 Task: Add Bogle Chardonnay to the cart.
Action: Mouse moved to (885, 294)
Screenshot: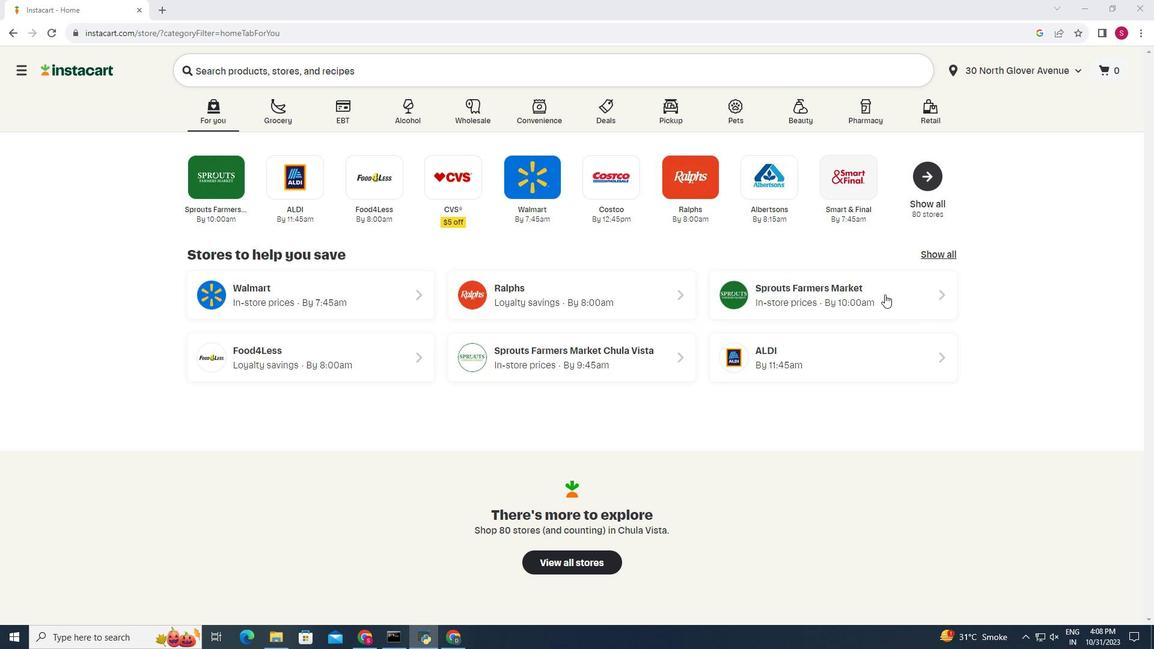 
Action: Mouse pressed left at (885, 294)
Screenshot: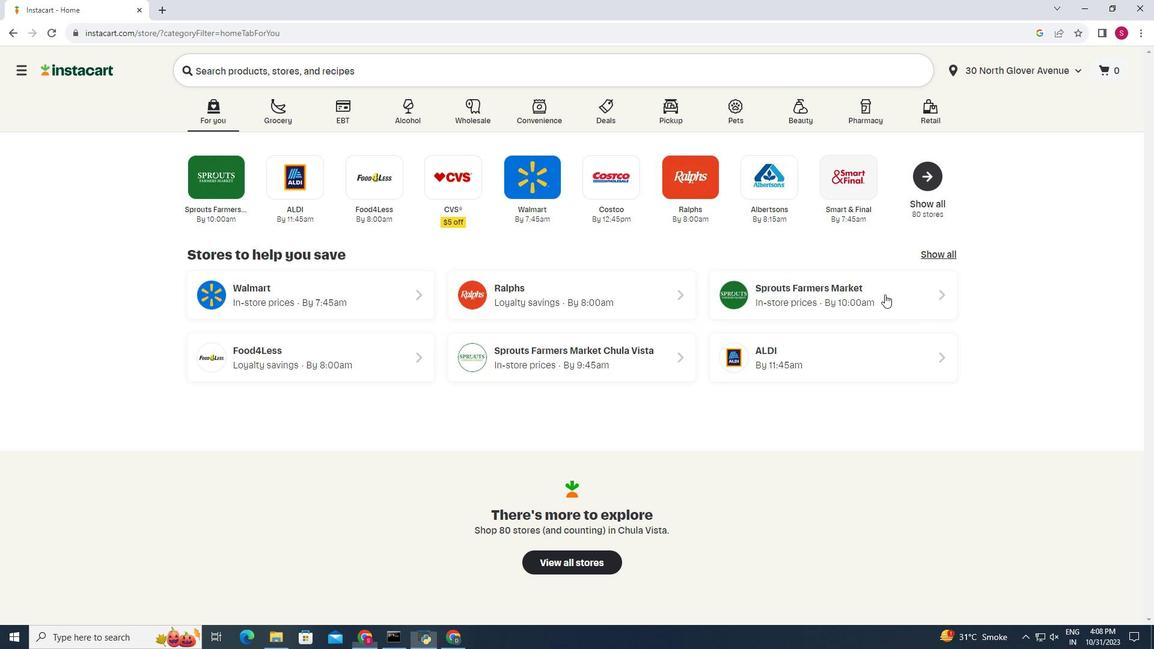 
Action: Mouse moved to (51, 570)
Screenshot: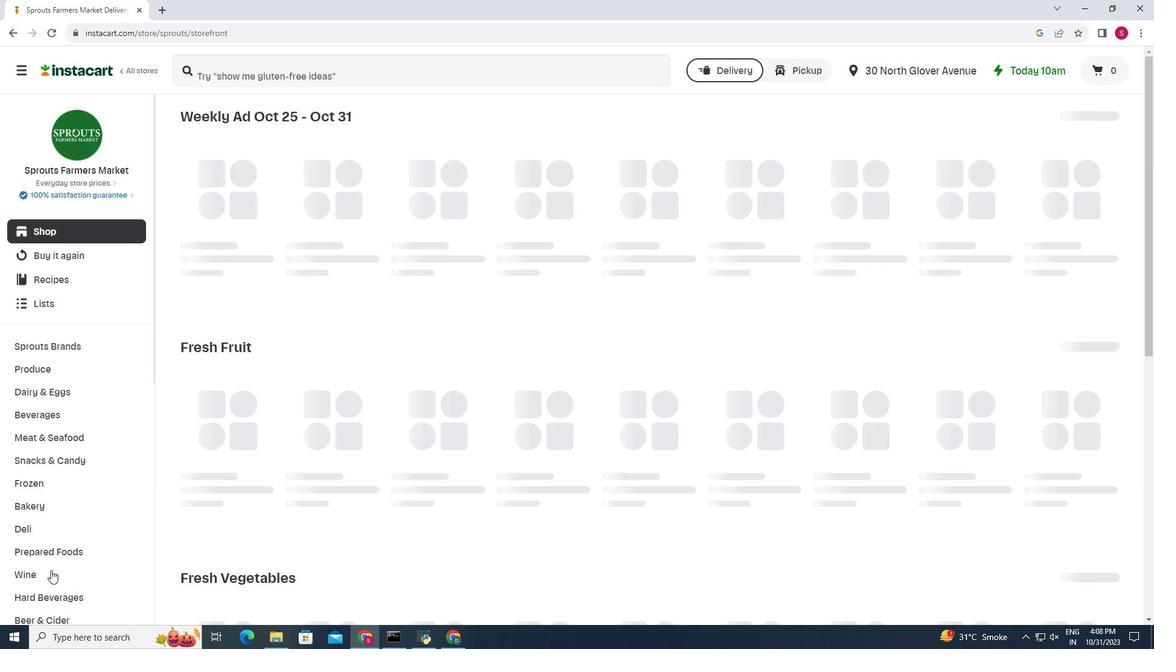 
Action: Mouse pressed left at (51, 570)
Screenshot: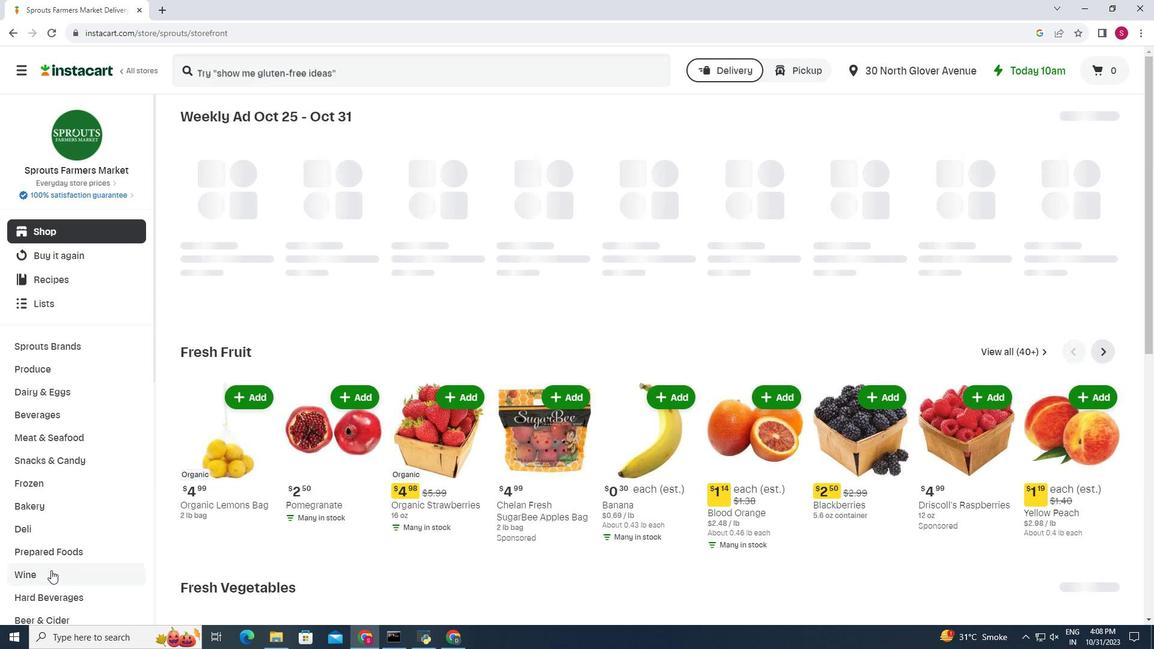 
Action: Mouse moved to (313, 150)
Screenshot: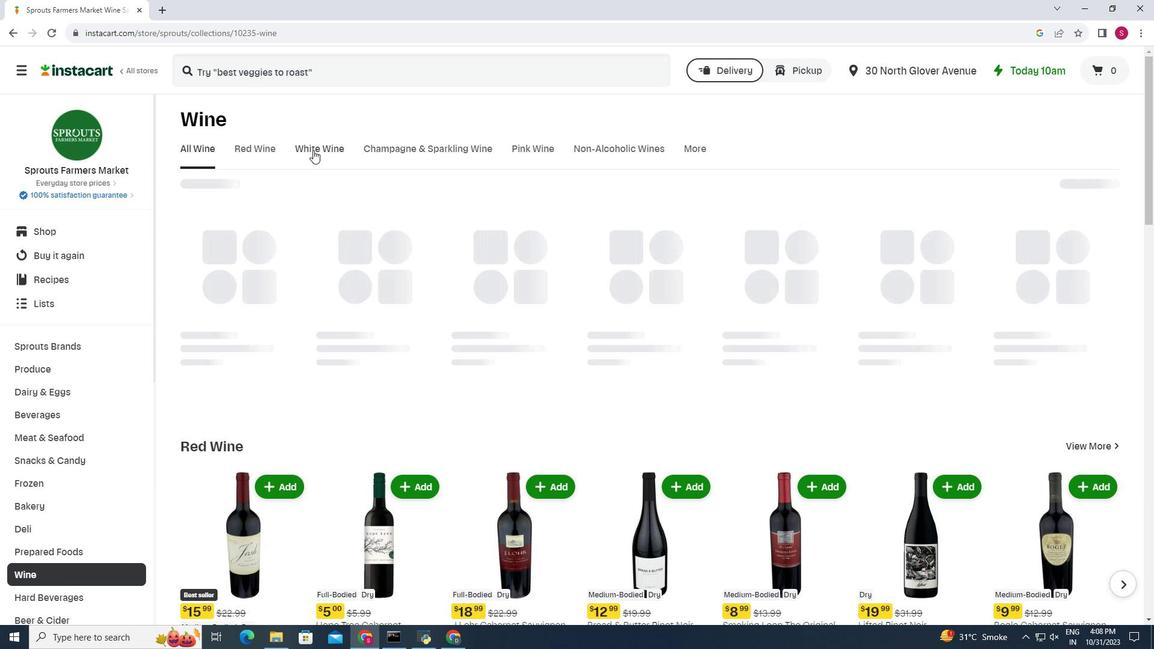 
Action: Mouse pressed left at (313, 150)
Screenshot: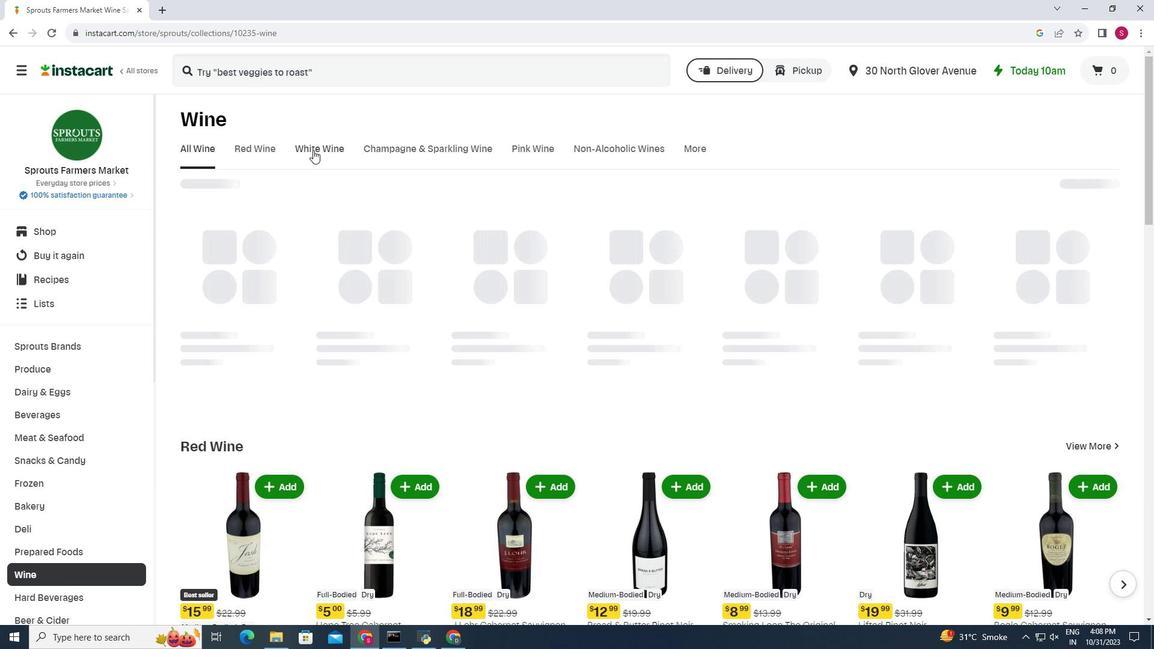 
Action: Mouse moved to (392, 197)
Screenshot: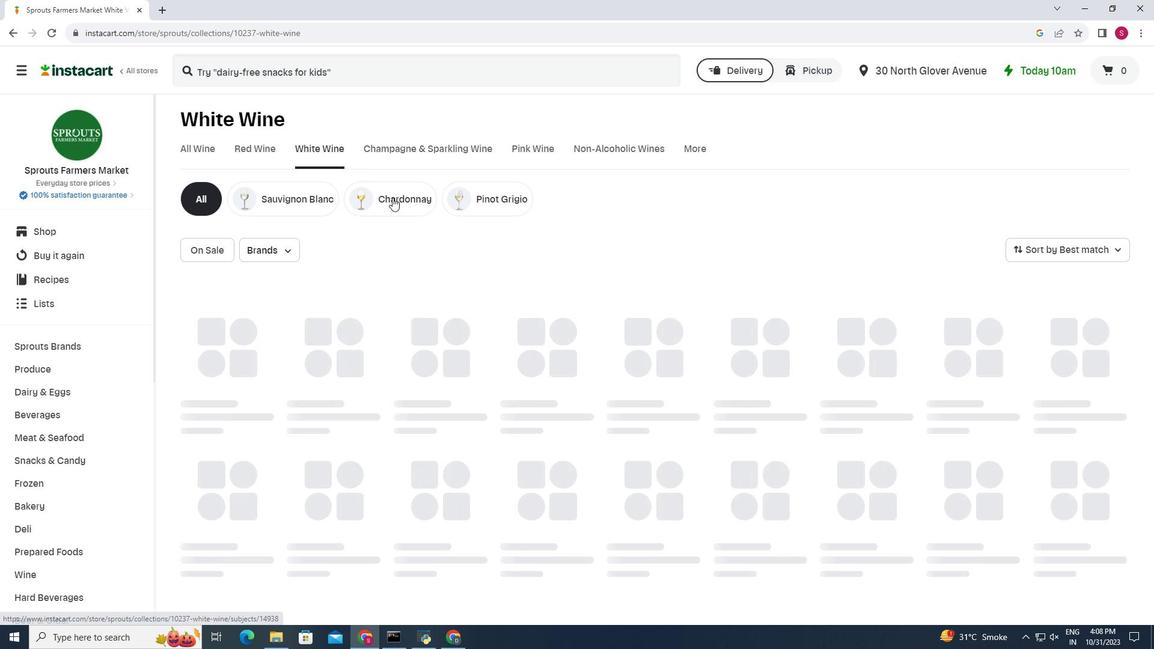 
Action: Mouse pressed left at (392, 197)
Screenshot: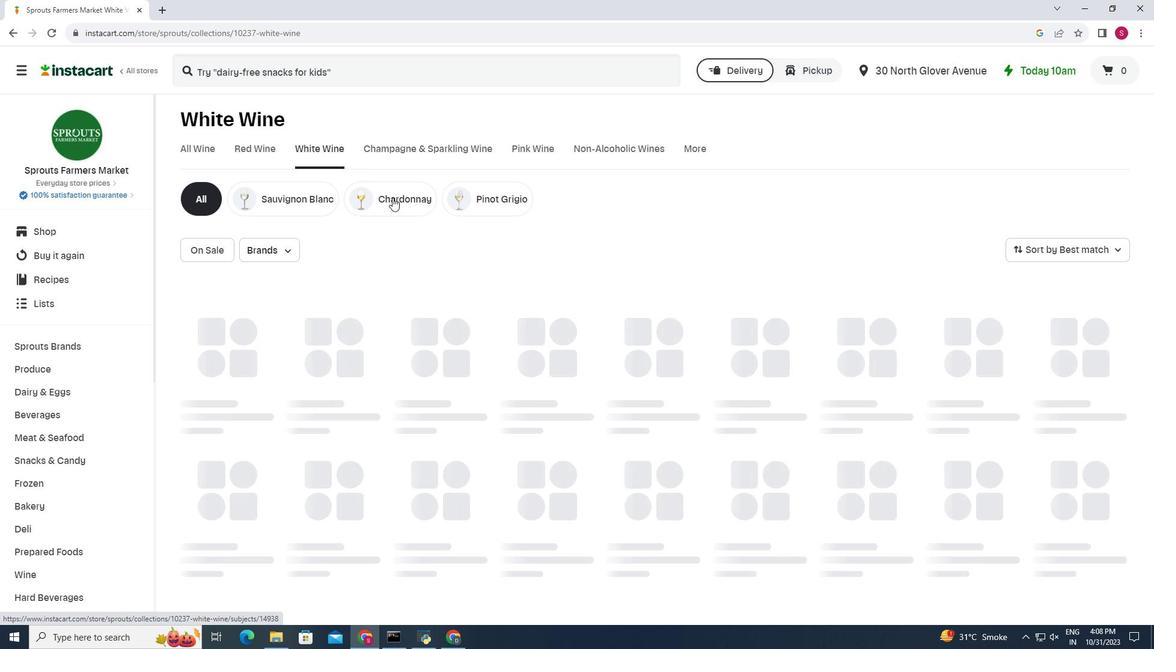 
Action: Mouse moved to (389, 203)
Screenshot: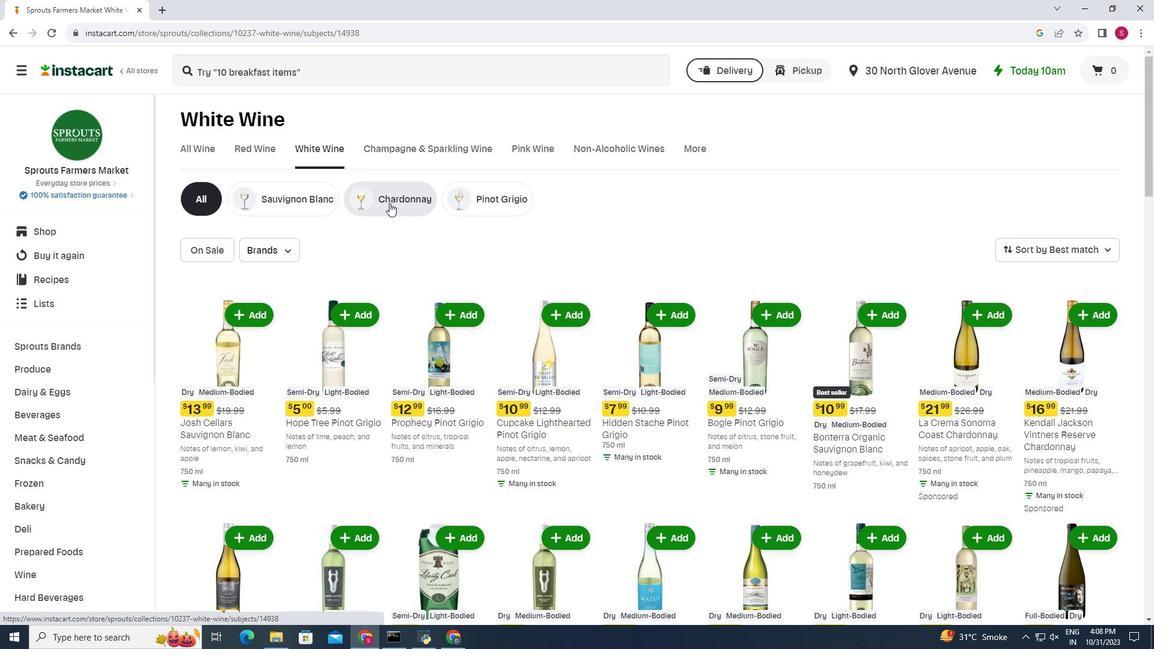 
Action: Mouse pressed left at (389, 203)
Screenshot: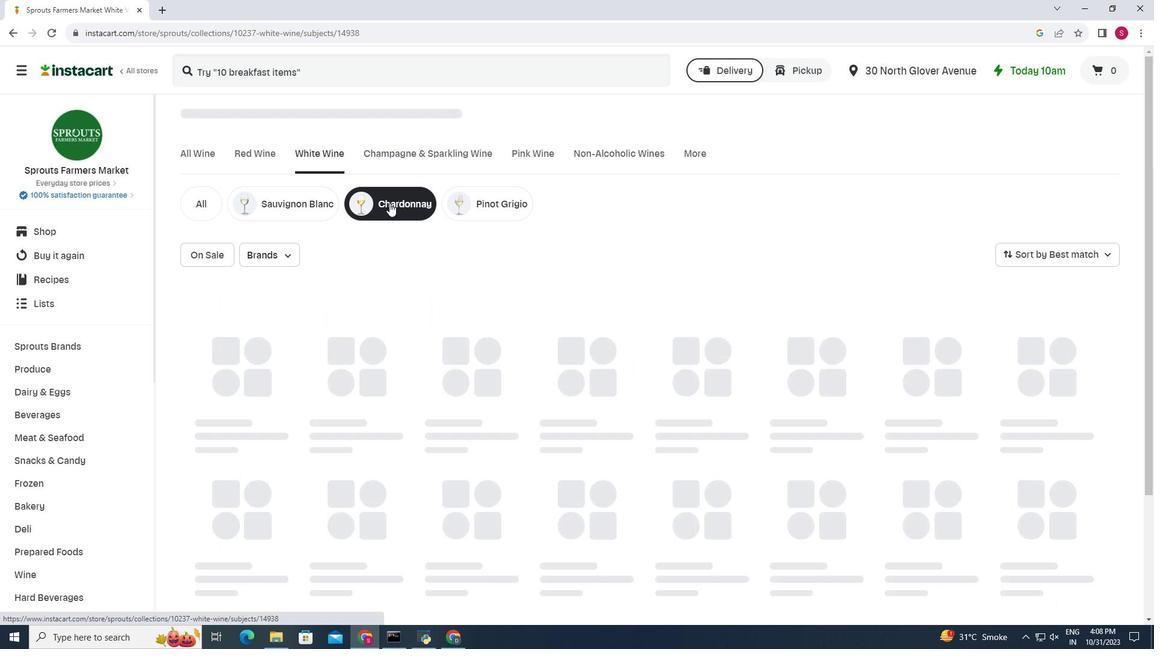 
Action: Mouse moved to (350, 252)
Screenshot: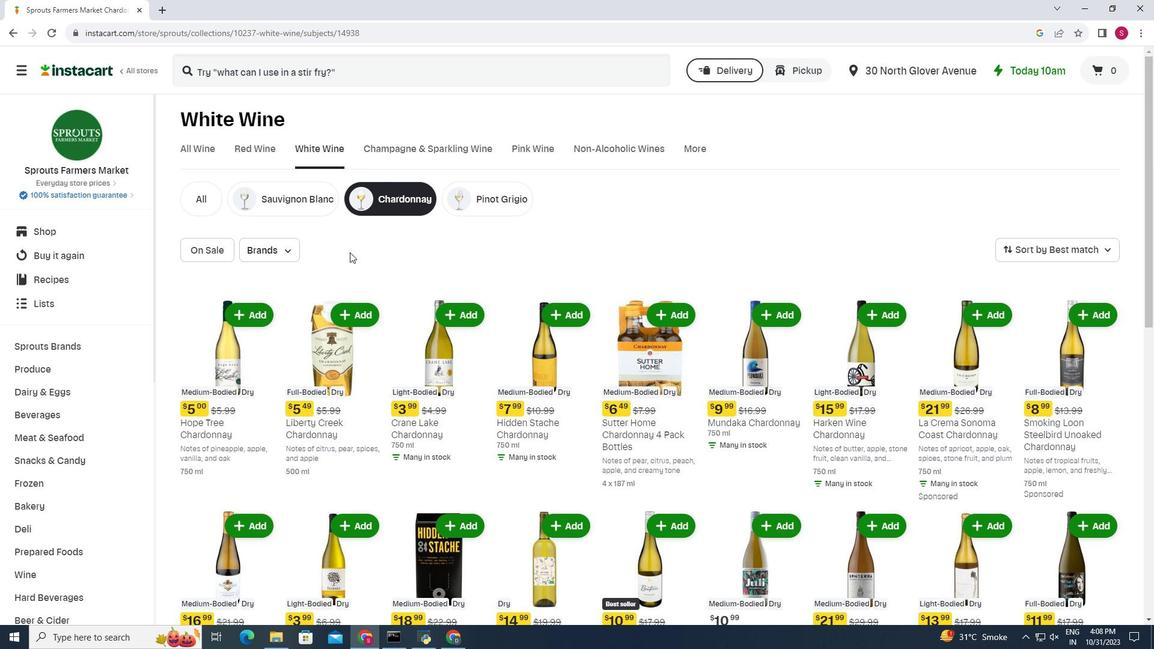 
Action: Mouse scrolled (350, 252) with delta (0, 0)
Screenshot: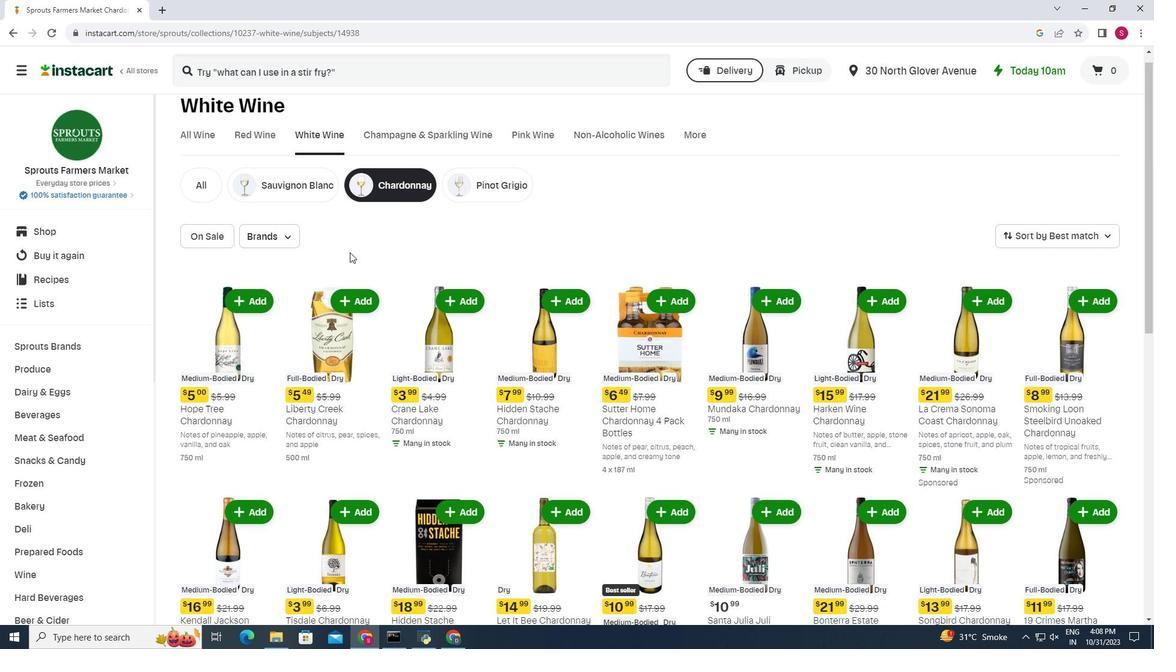 
Action: Mouse moved to (1098, 356)
Screenshot: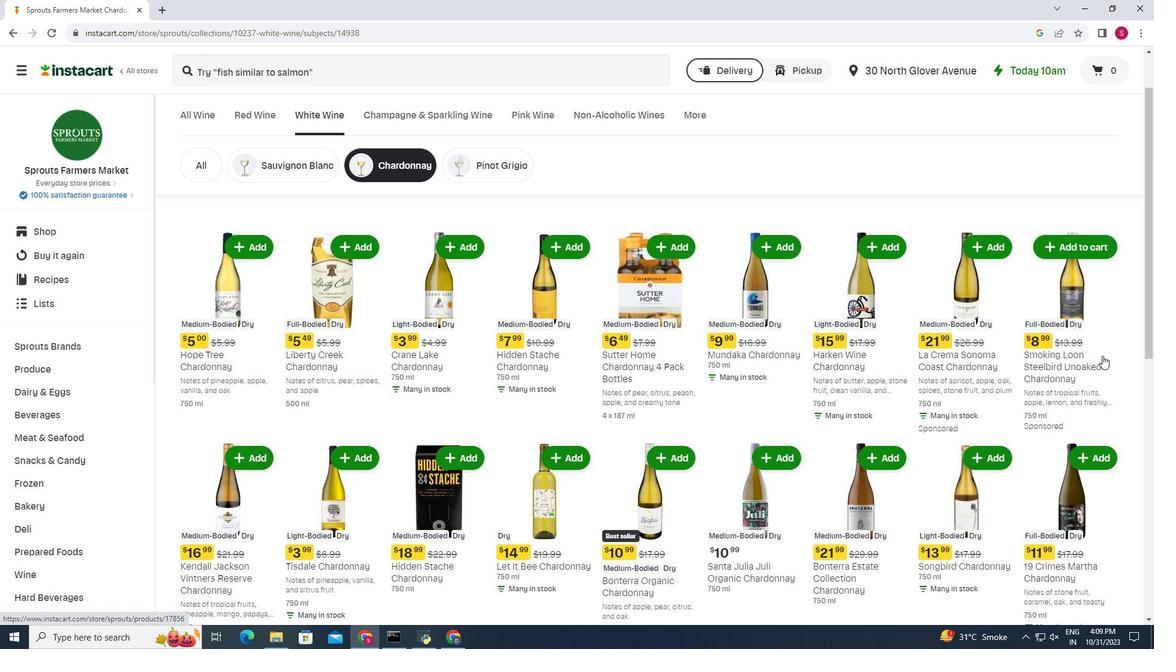 
Action: Mouse scrolled (1098, 355) with delta (0, 0)
Screenshot: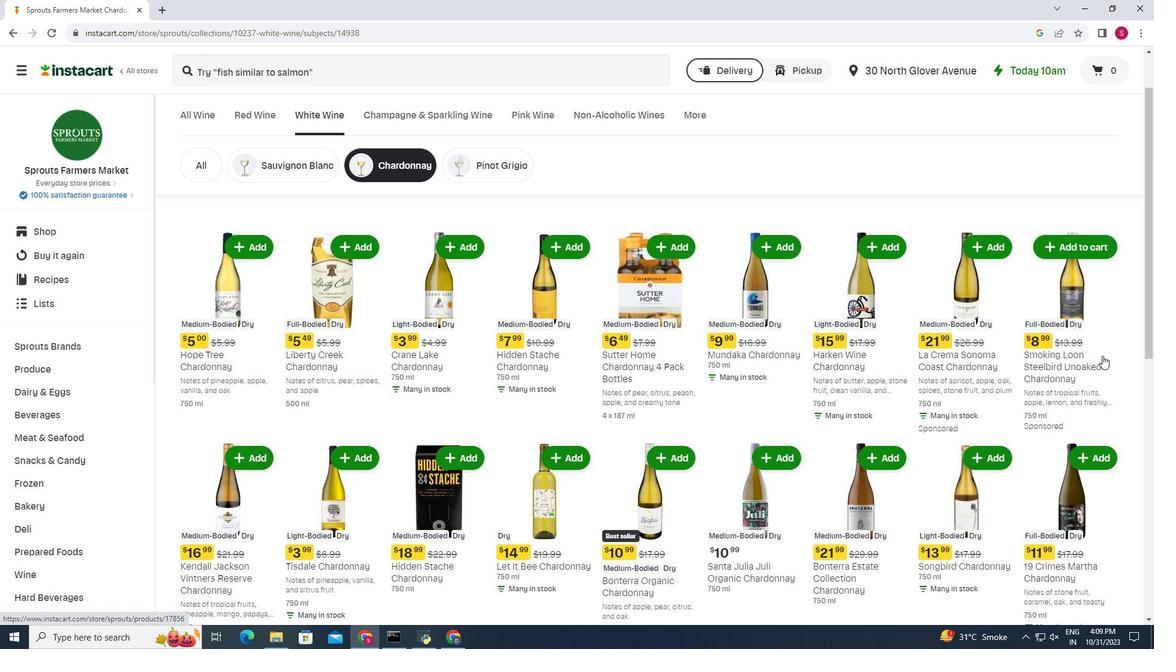 
Action: Mouse moved to (1104, 356)
Screenshot: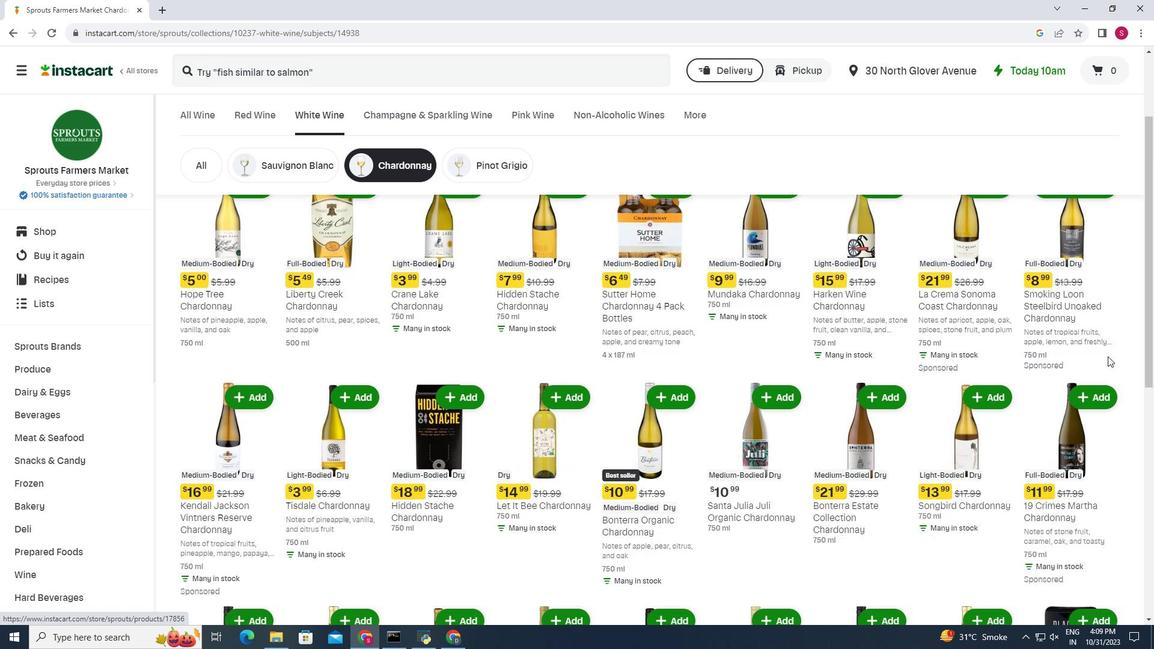 
Action: Mouse scrolled (1104, 355) with delta (0, 0)
Screenshot: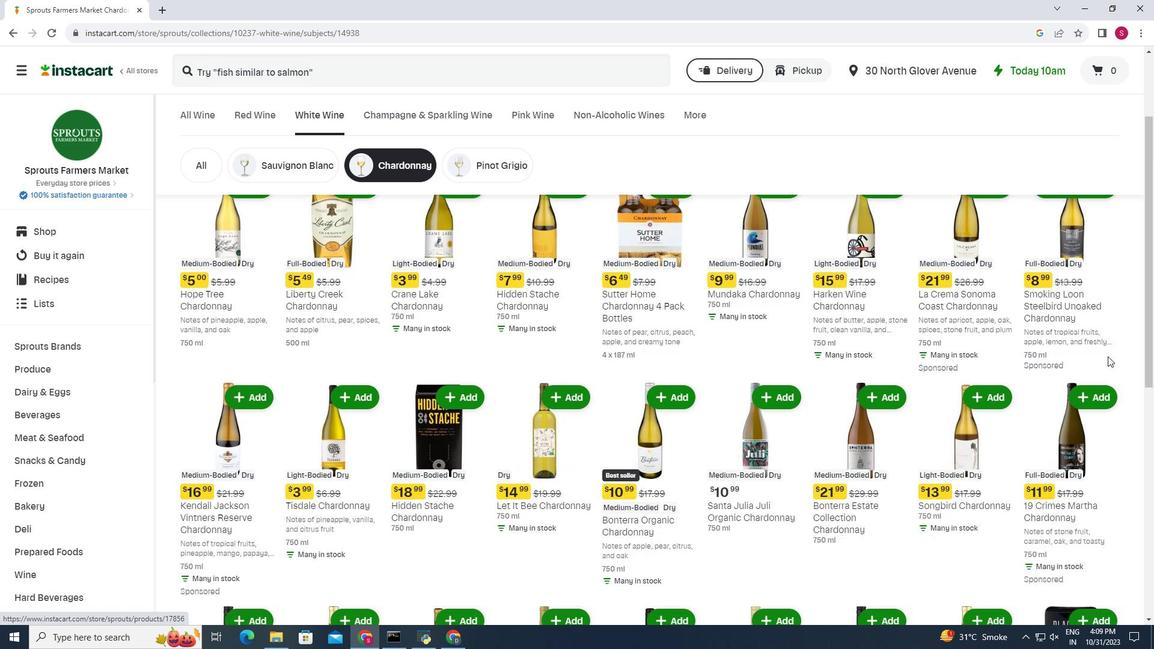 
Action: Mouse moved to (1139, 397)
Screenshot: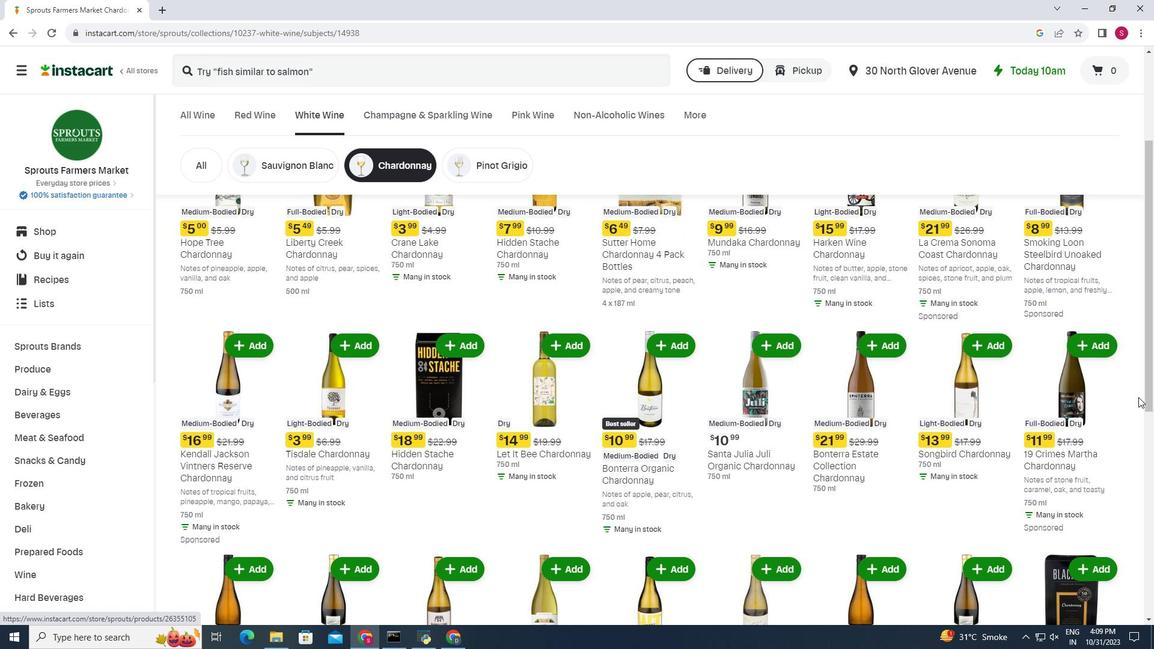 
Action: Mouse scrolled (1139, 396) with delta (0, 0)
Screenshot: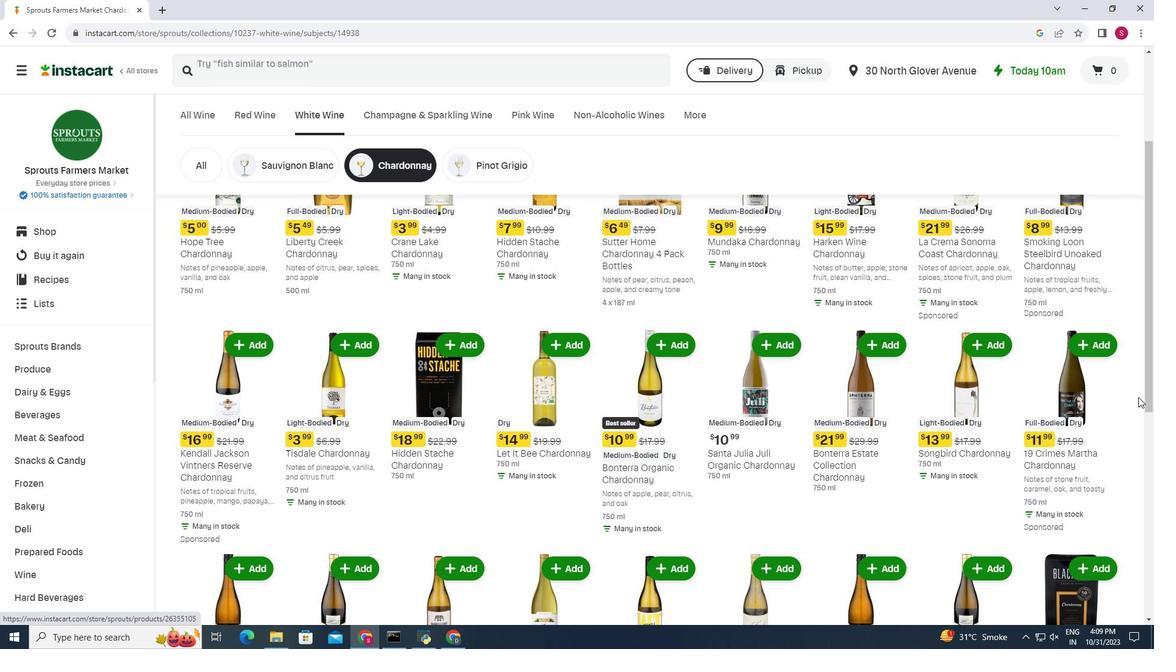 
Action: Mouse moved to (207, 416)
Screenshot: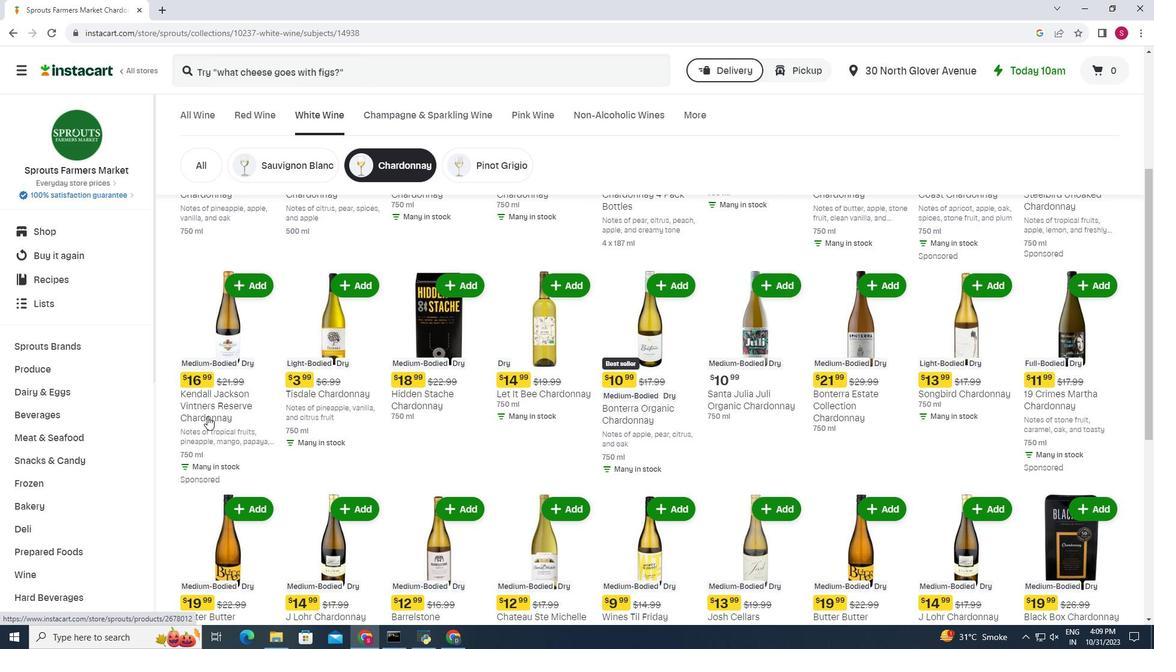 
Action: Mouse scrolled (207, 416) with delta (0, 0)
Screenshot: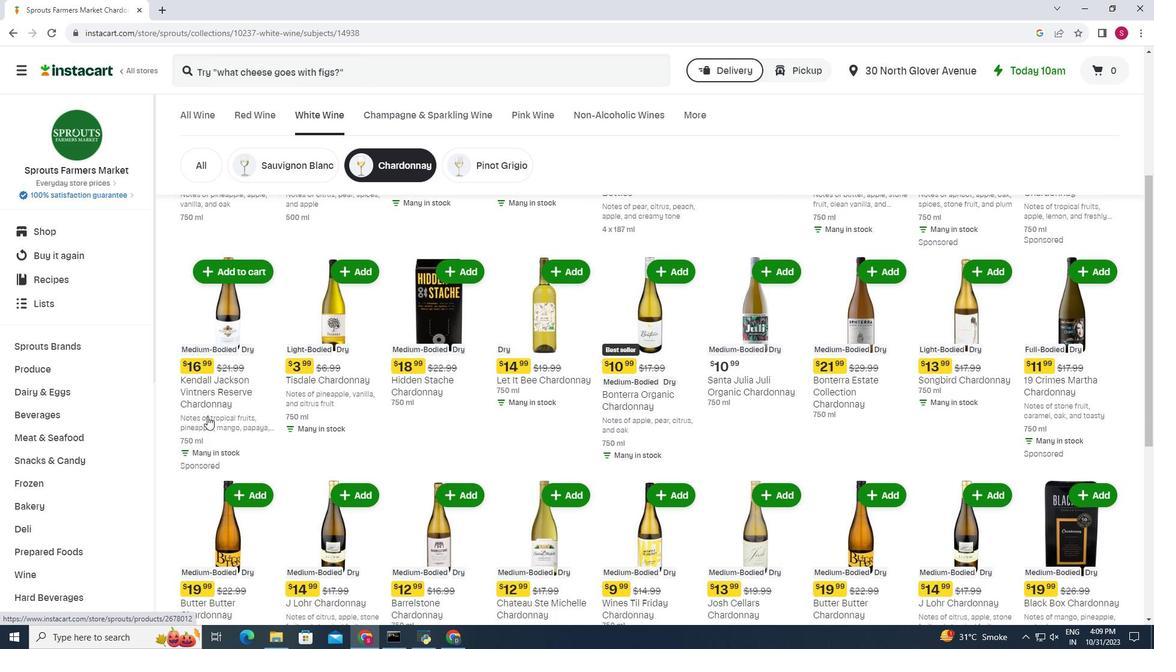 
Action: Mouse scrolled (207, 416) with delta (0, 0)
Screenshot: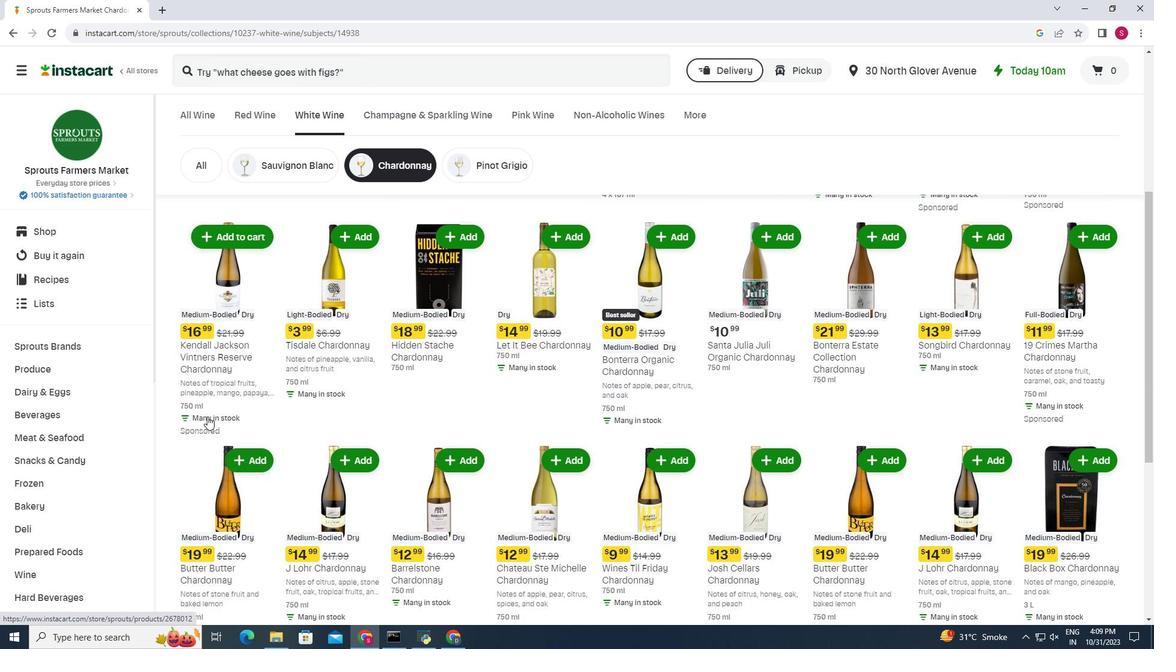 
Action: Mouse moved to (291, 438)
Screenshot: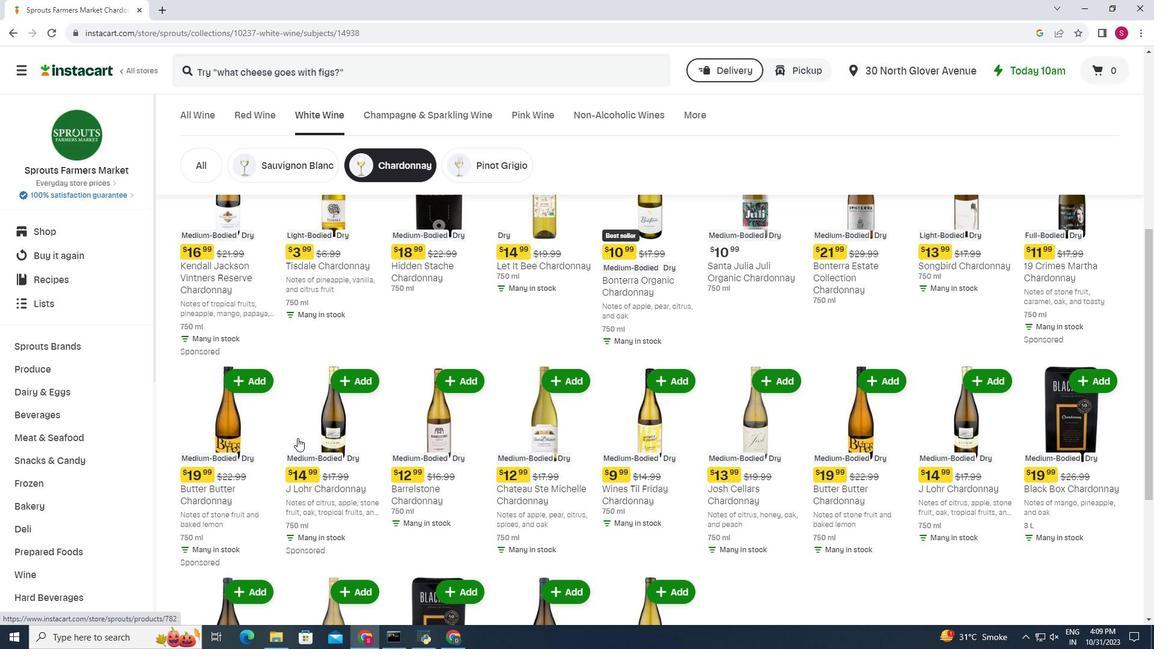 
Action: Mouse scrolled (291, 437) with delta (0, 0)
Screenshot: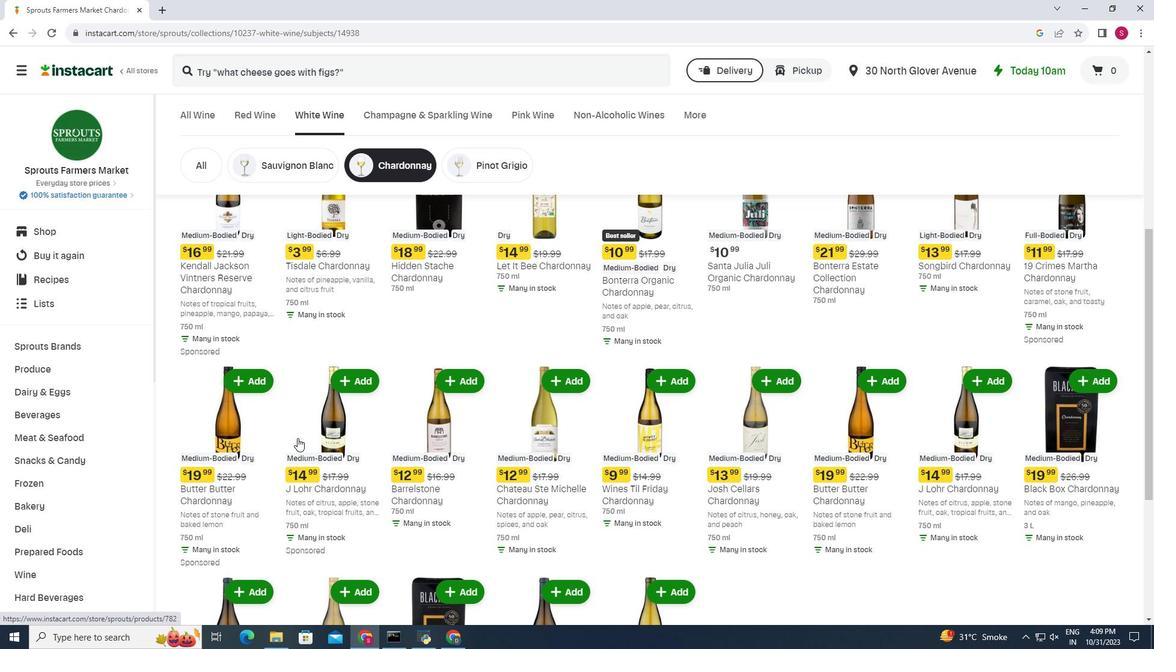
Action: Mouse moved to (1074, 437)
Screenshot: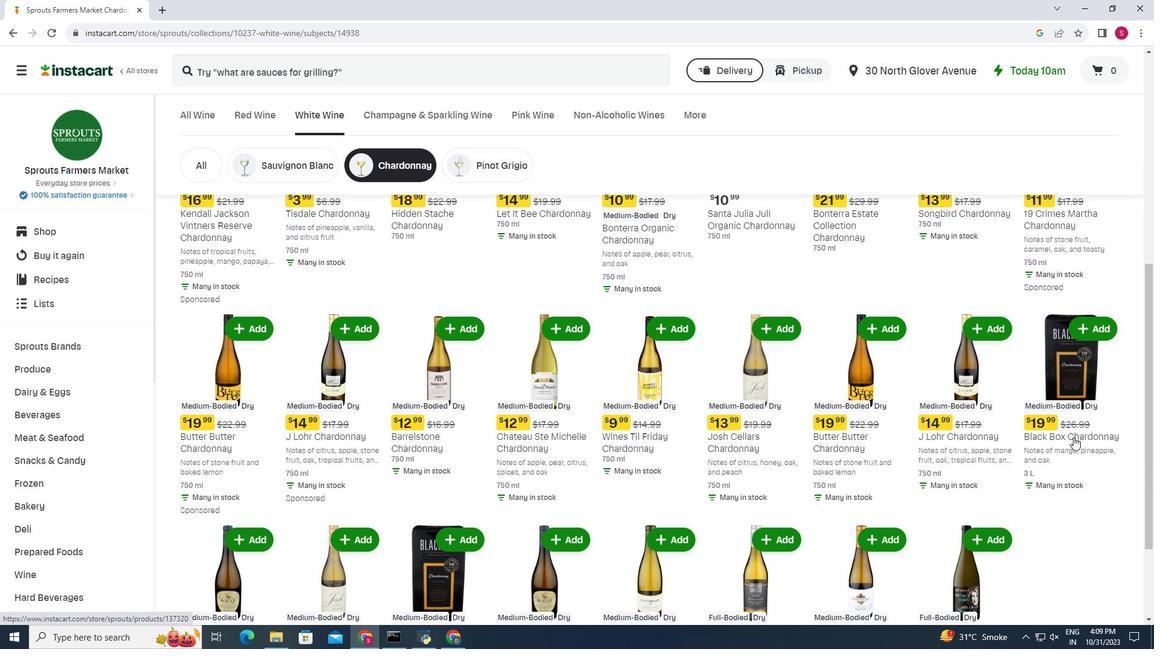 
Action: Mouse scrolled (1074, 436) with delta (0, 0)
Screenshot: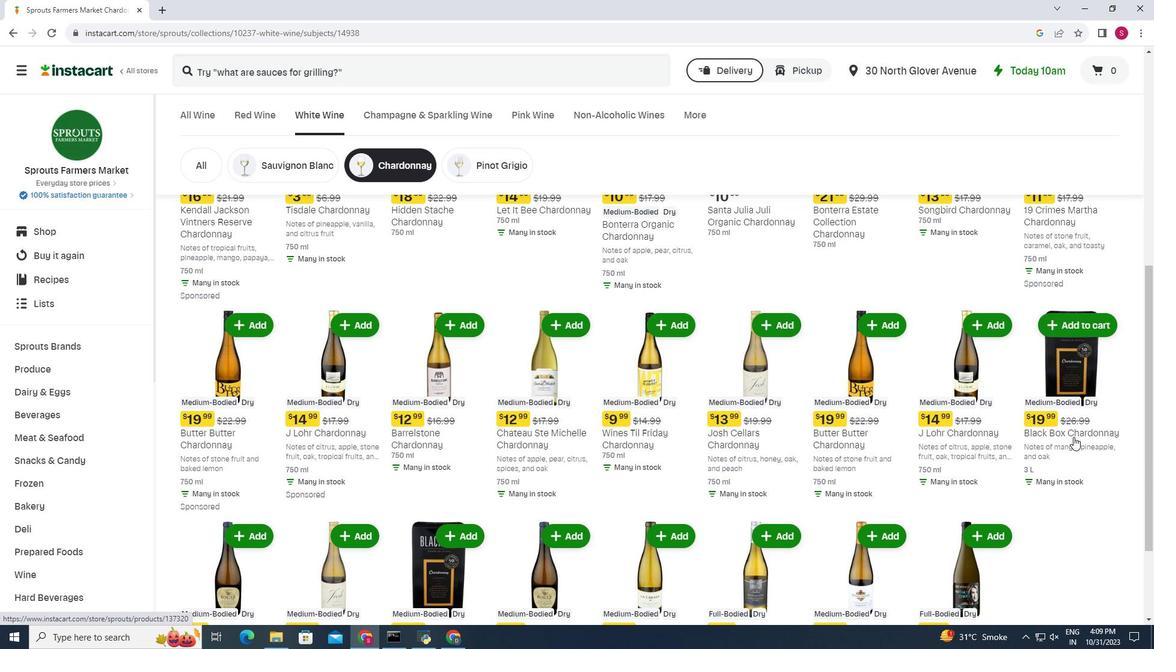 
Action: Mouse scrolled (1074, 436) with delta (0, 0)
Screenshot: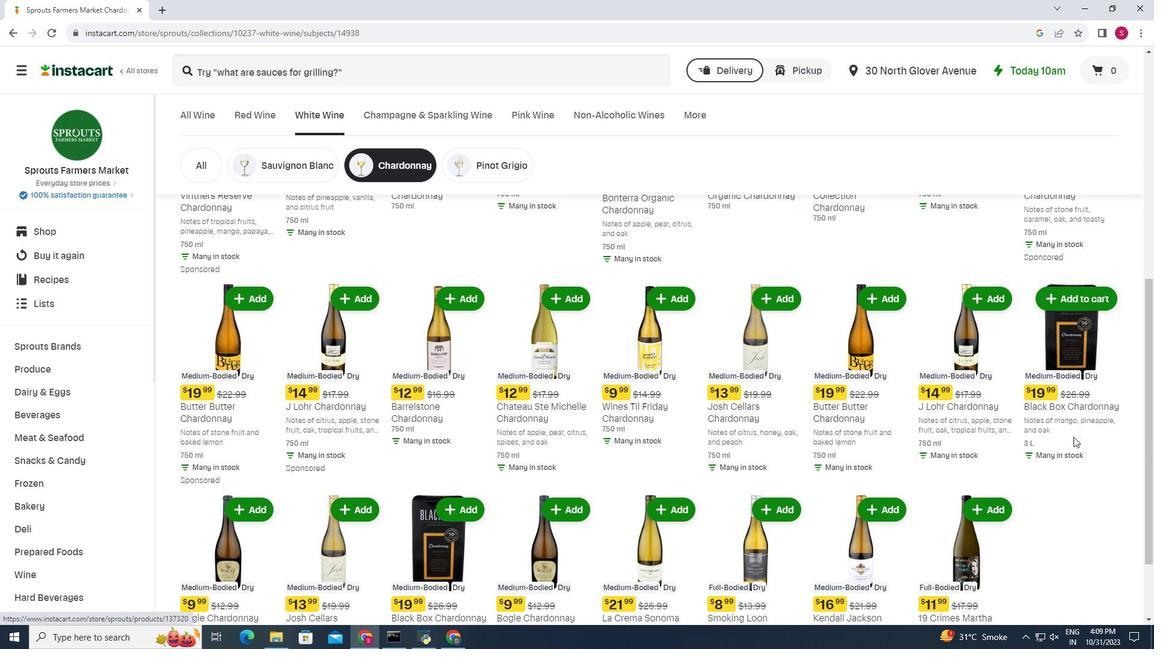 
Action: Mouse moved to (575, 418)
Screenshot: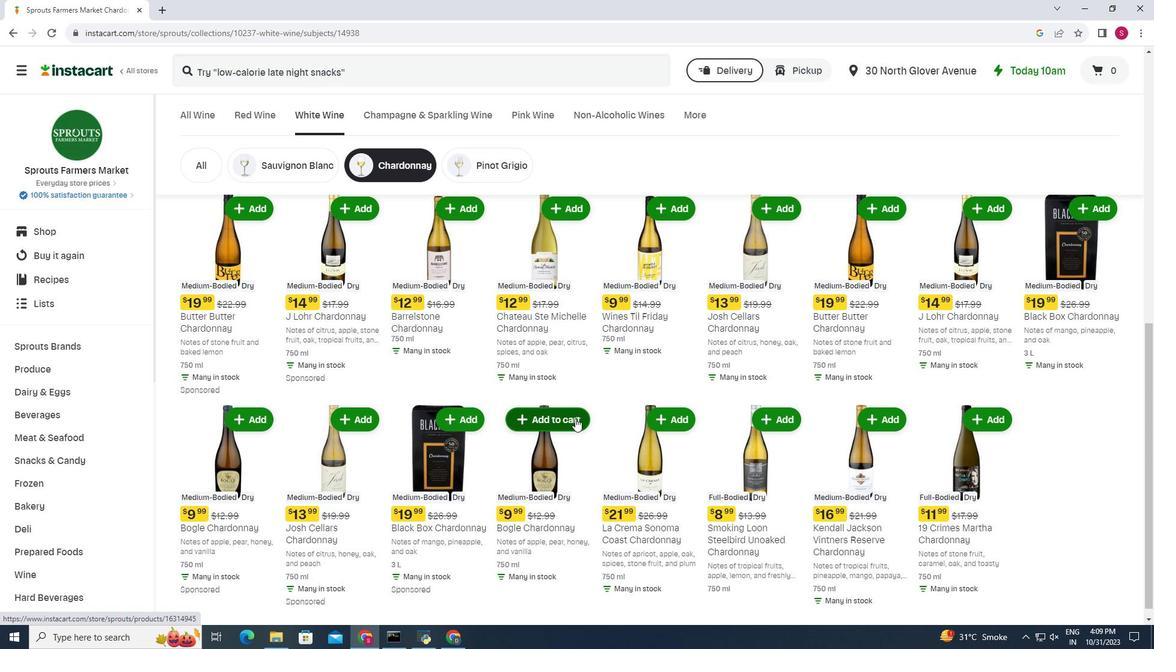 
Action: Mouse pressed left at (575, 418)
Screenshot: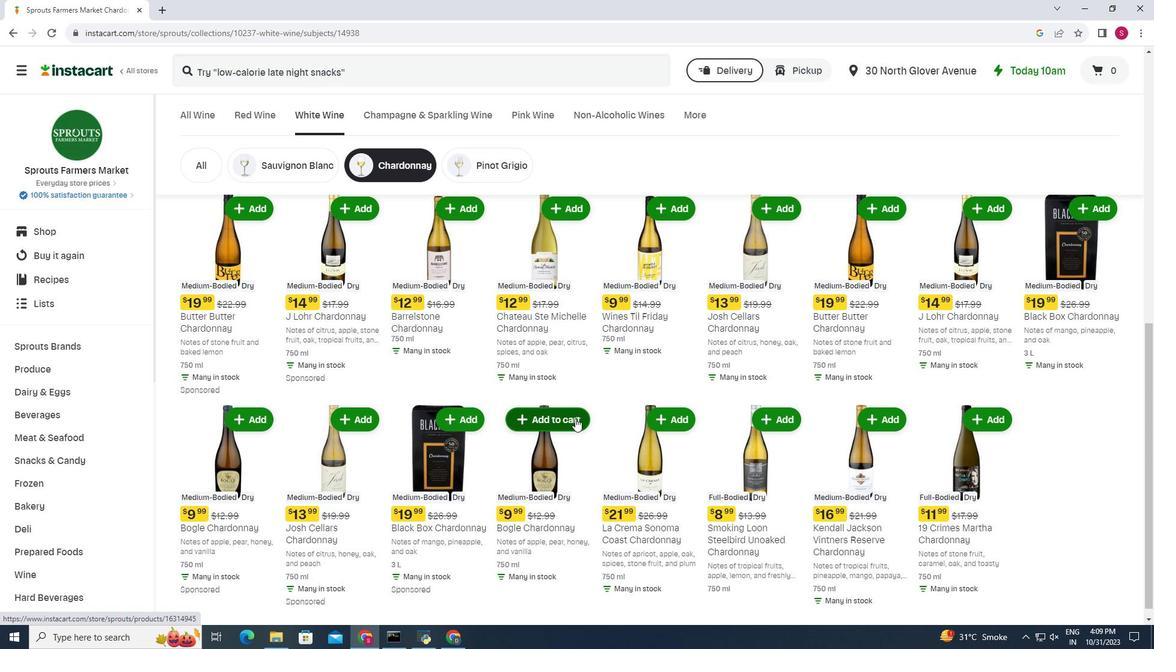
Action: Mouse moved to (582, 393)
Screenshot: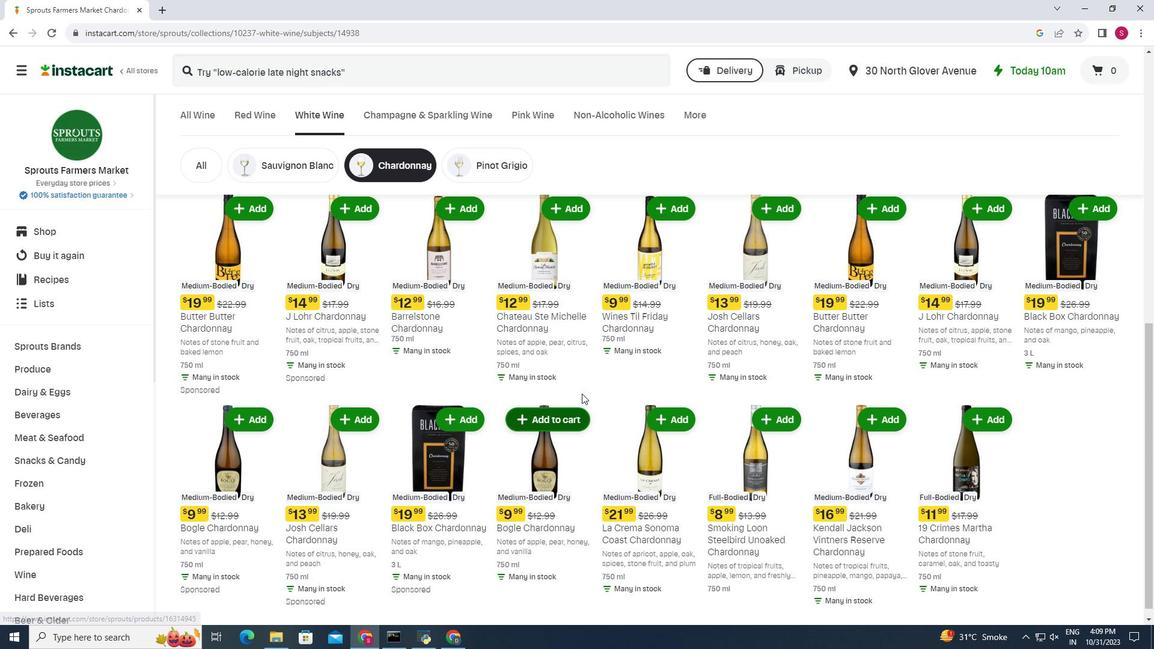 
